 Task: Calculate the travel distance from New York City, New York, to Boston, Massachusetts.
Action: Mouse moved to (276, 91)
Screenshot: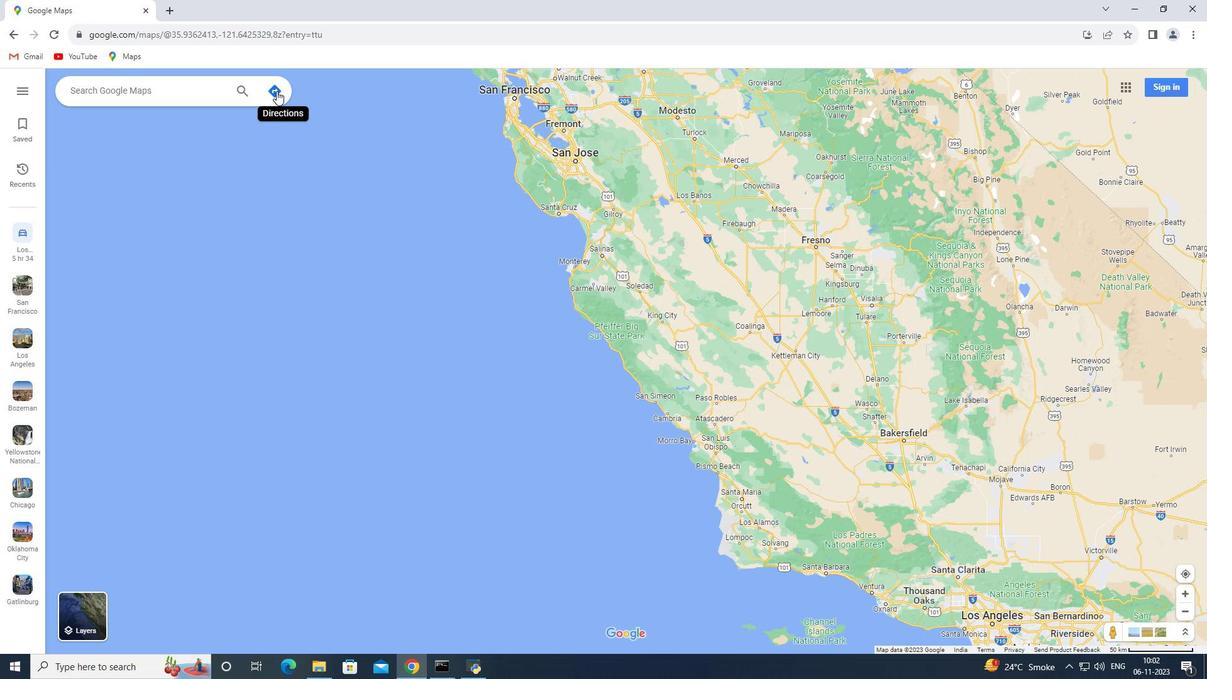 
Action: Mouse pressed left at (276, 91)
Screenshot: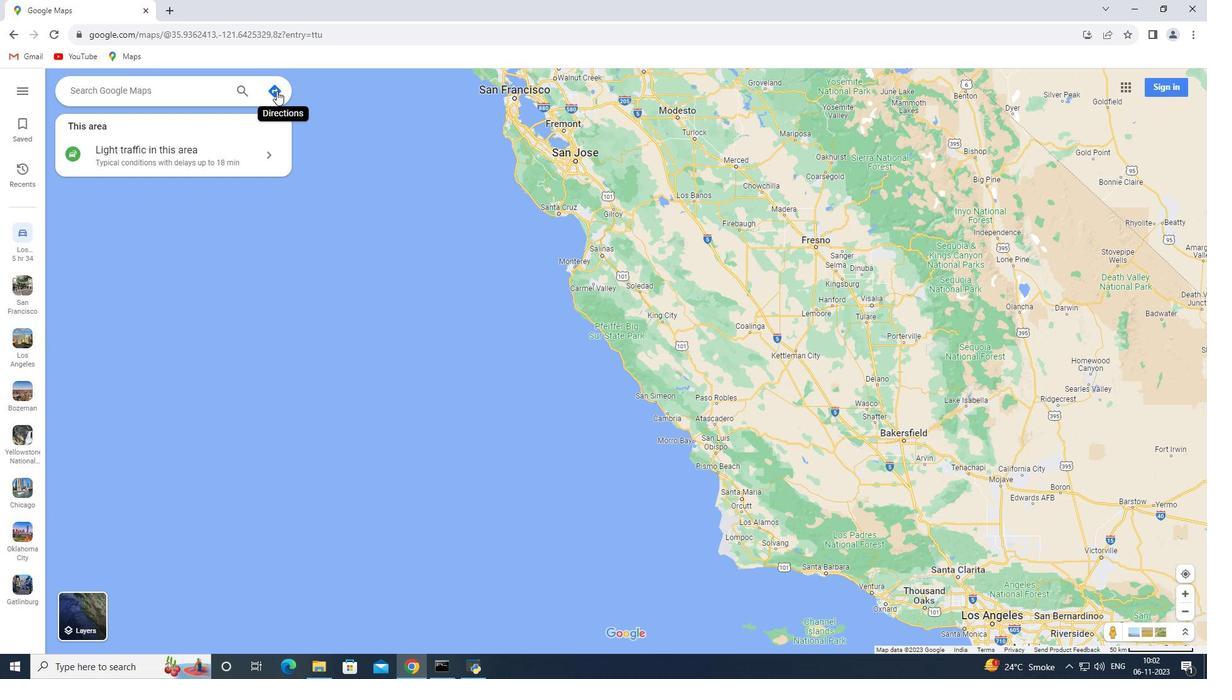 
Action: Mouse moved to (132, 121)
Screenshot: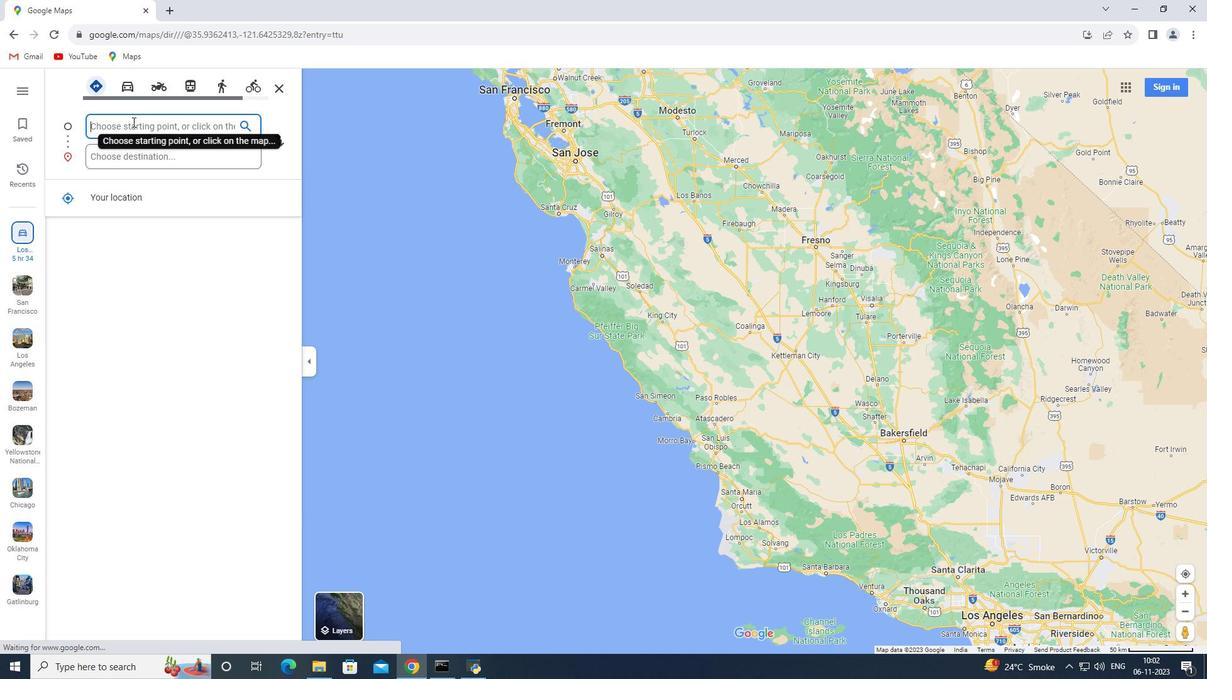 
Action: Key pressed <Key.shift>New<Key.space><Key.shift>York<Key.space><Key.shift>City,<Key.space><Key.shift>New<Key.space><Key.shift>York
Screenshot: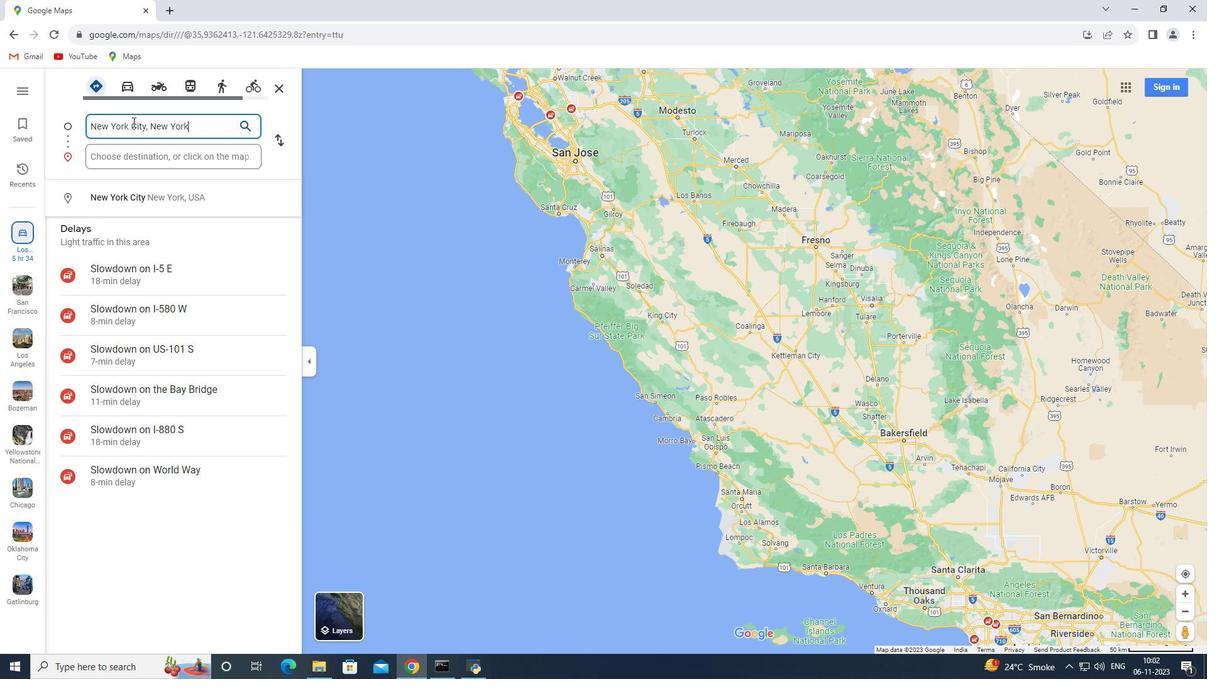 
Action: Mouse moved to (111, 150)
Screenshot: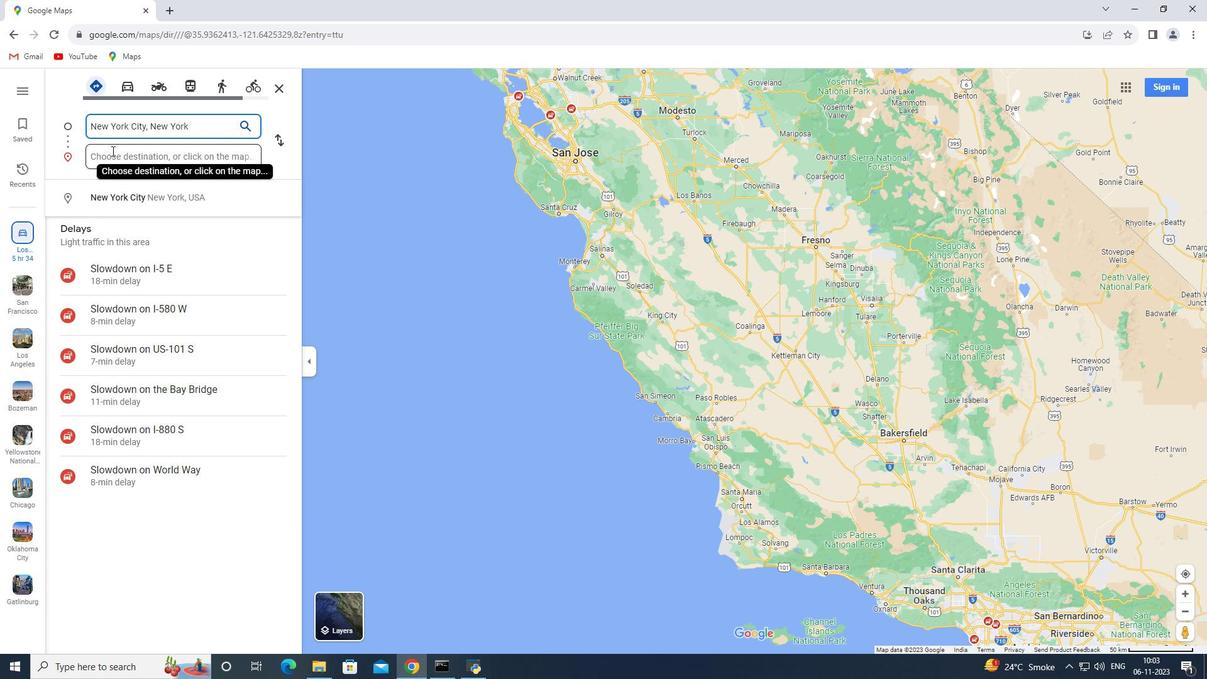 
Action: Mouse pressed left at (111, 150)
Screenshot: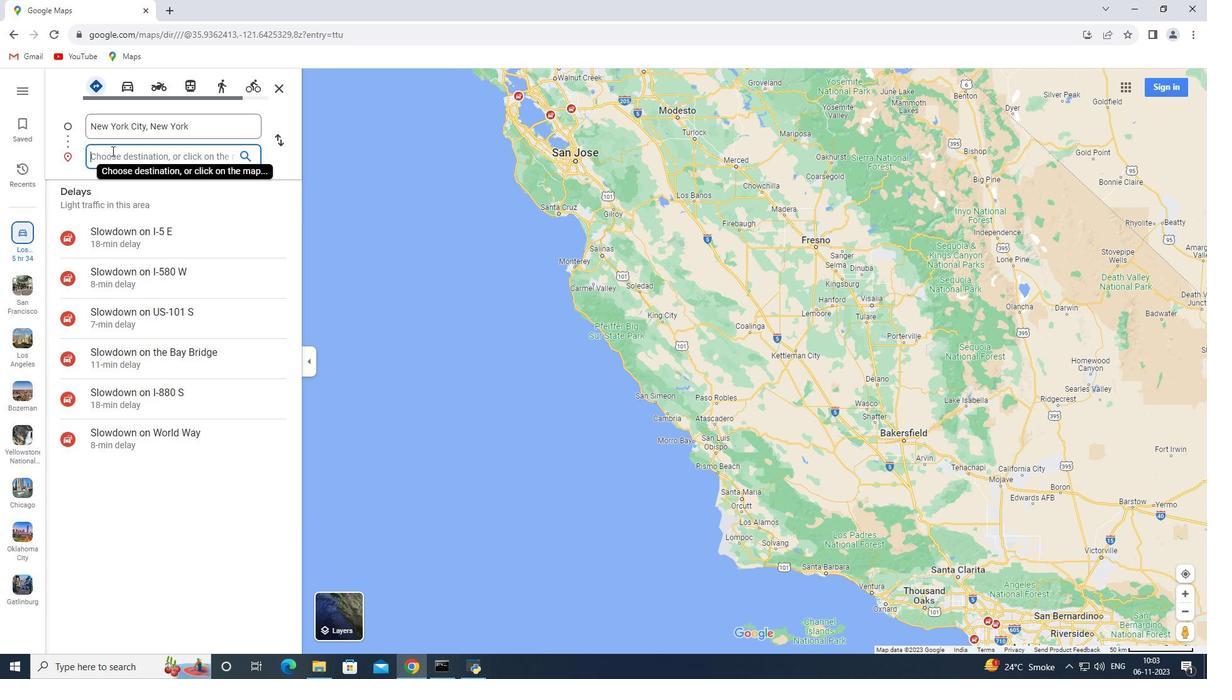 
Action: Key pressed <Key.shift>Boston,<Key.space><Key.shift>Massachusetts<Key.enter>
Screenshot: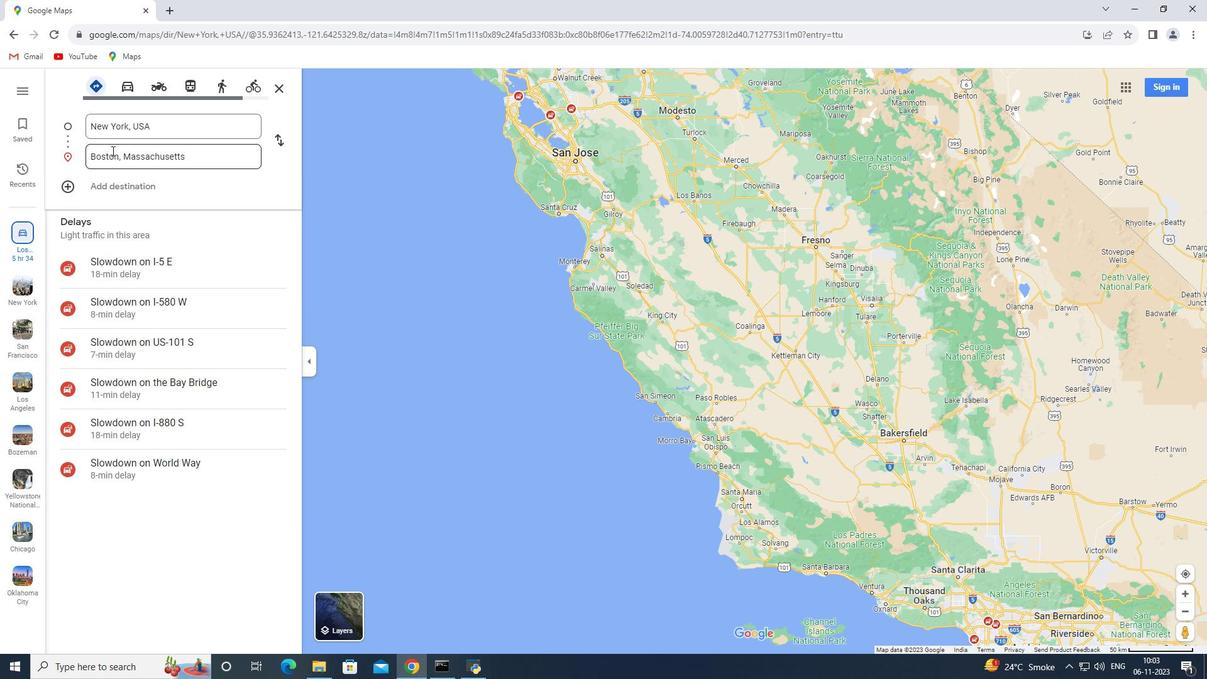 
